 Task: Access your browsing history and clear specific entries.
Action: Mouse moved to (26, 35)
Screenshot: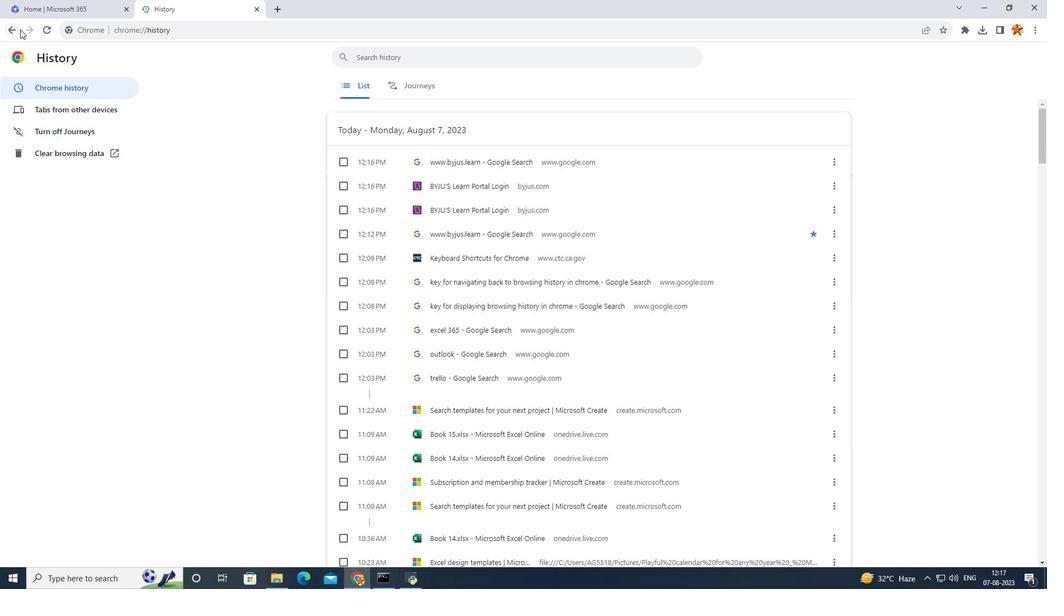 
Action: Mouse pressed left at (26, 35)
Screenshot: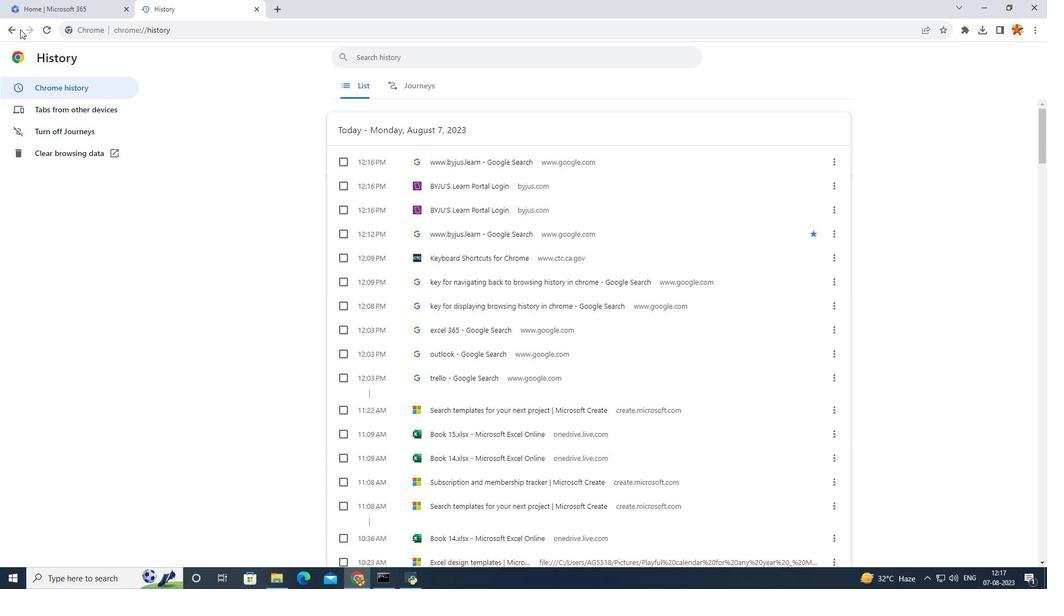 
Action: Mouse moved to (24, 35)
Screenshot: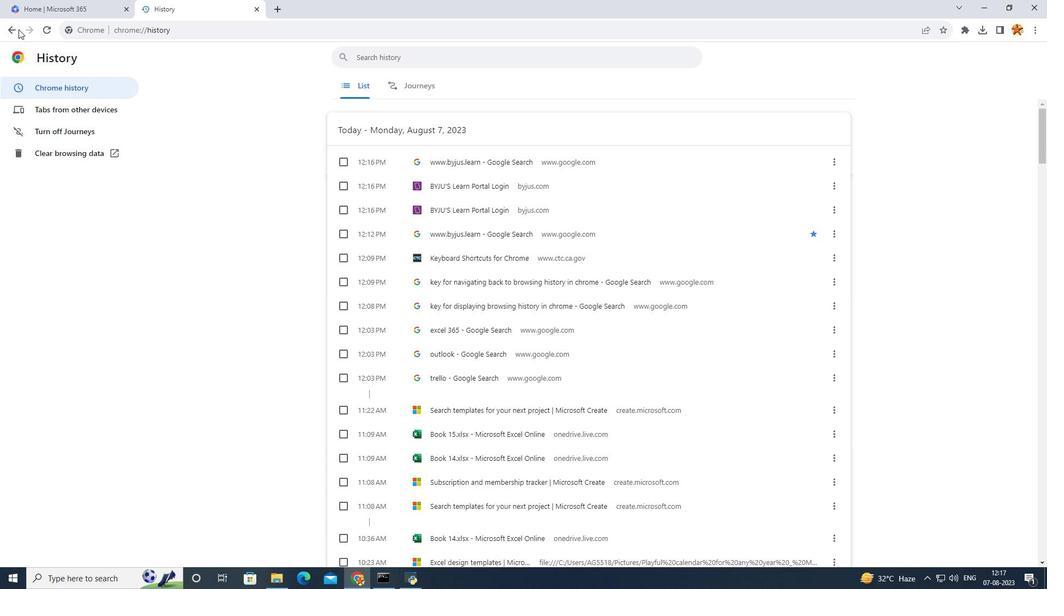 
Action: Mouse pressed left at (24, 35)
Screenshot: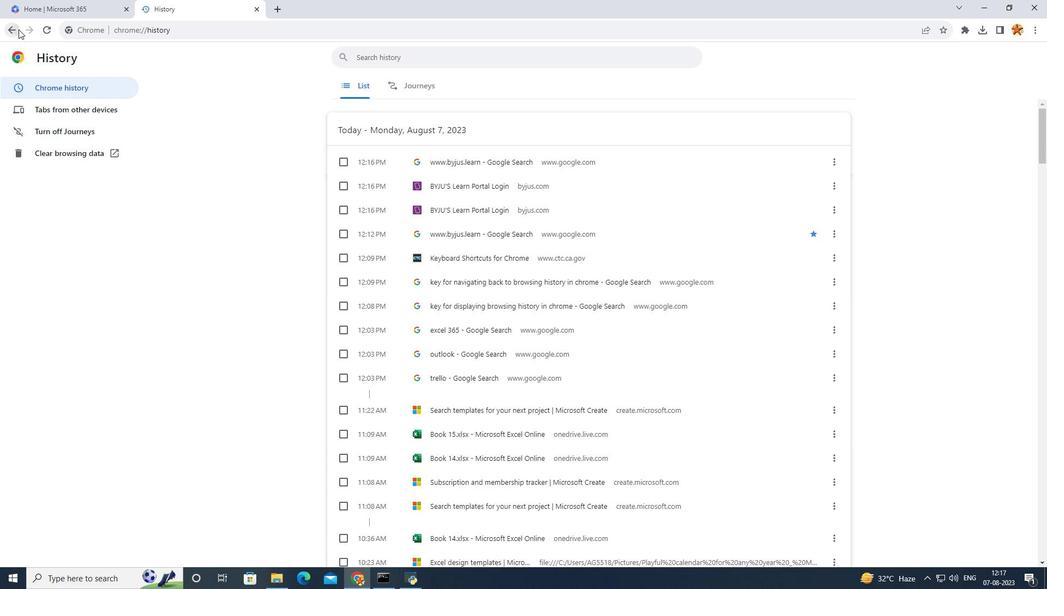 
Action: Mouse moved to (165, 56)
Screenshot: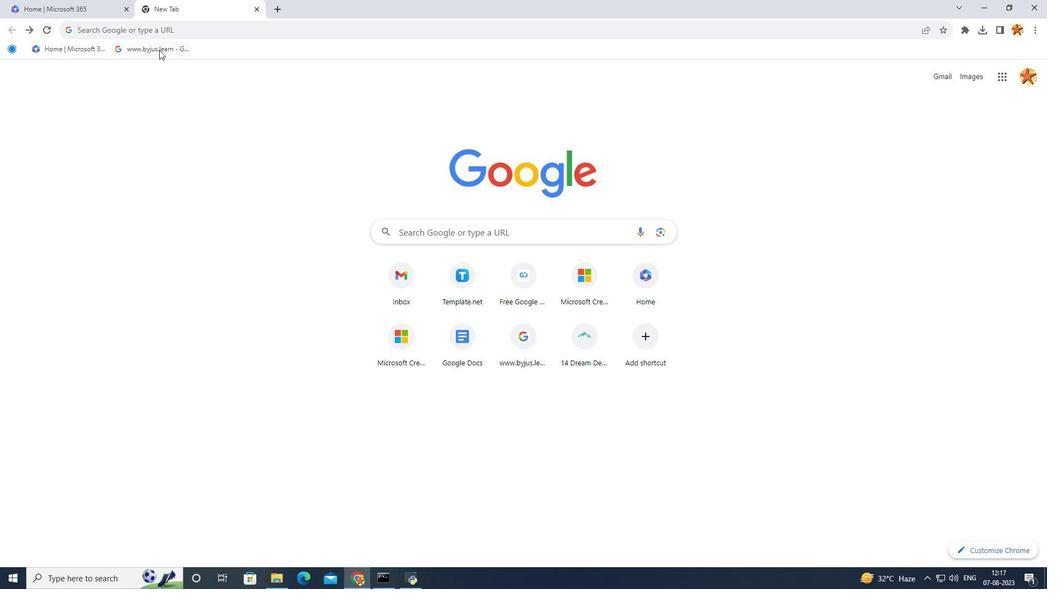 
Action: Key pressed ctrl+H
Screenshot: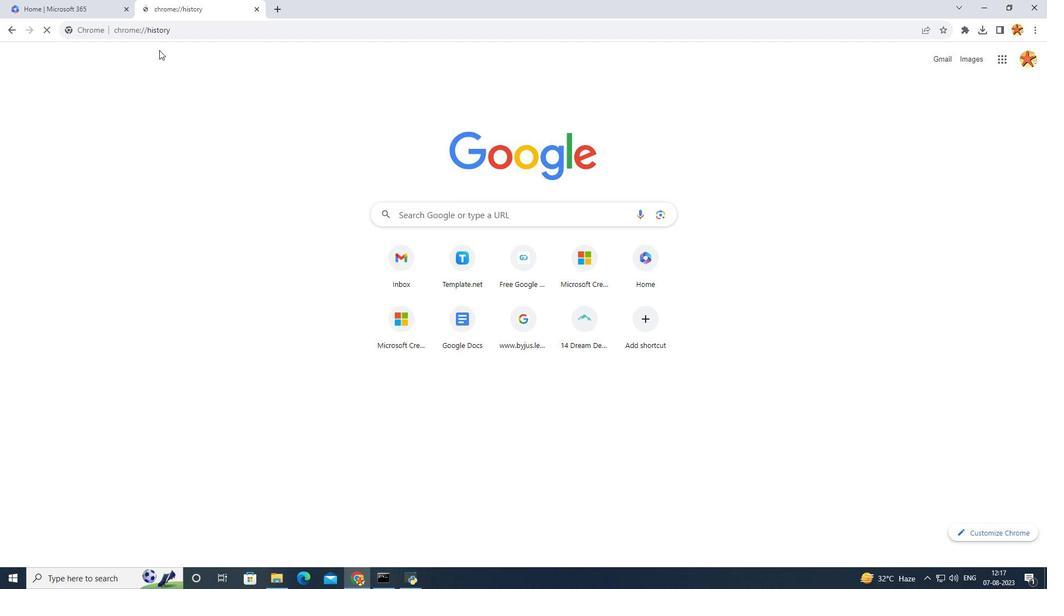 
Action: Mouse moved to (347, 215)
Screenshot: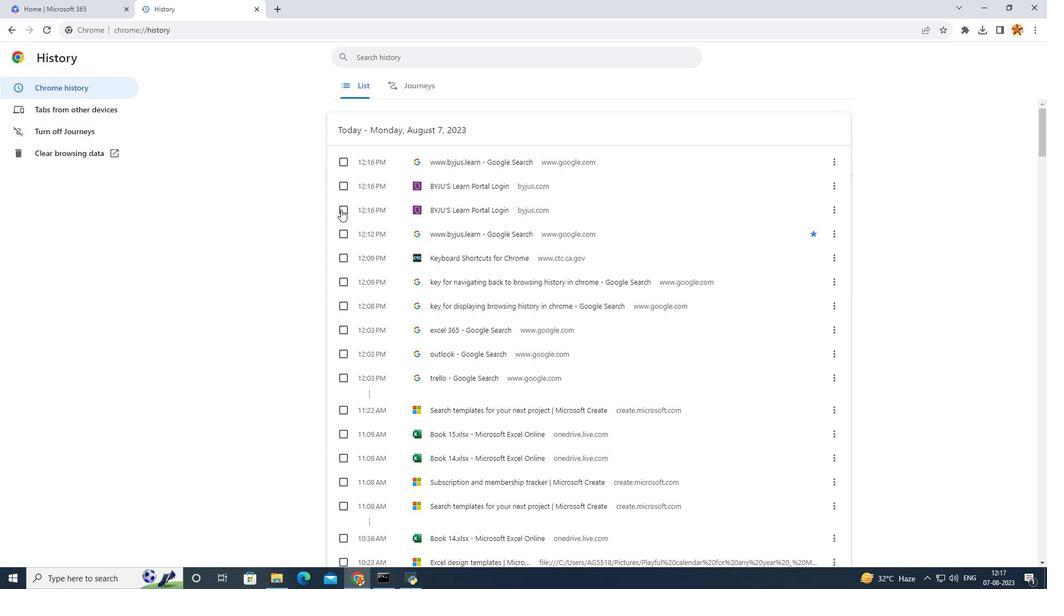 
Action: Mouse pressed left at (347, 215)
Screenshot: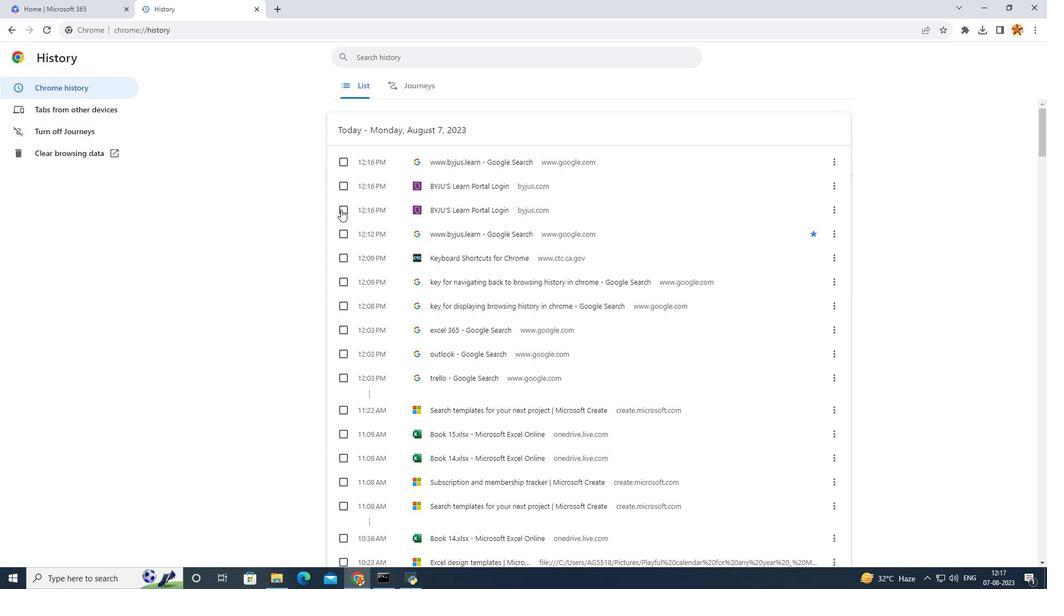 
Action: Mouse moved to (344, 237)
Screenshot: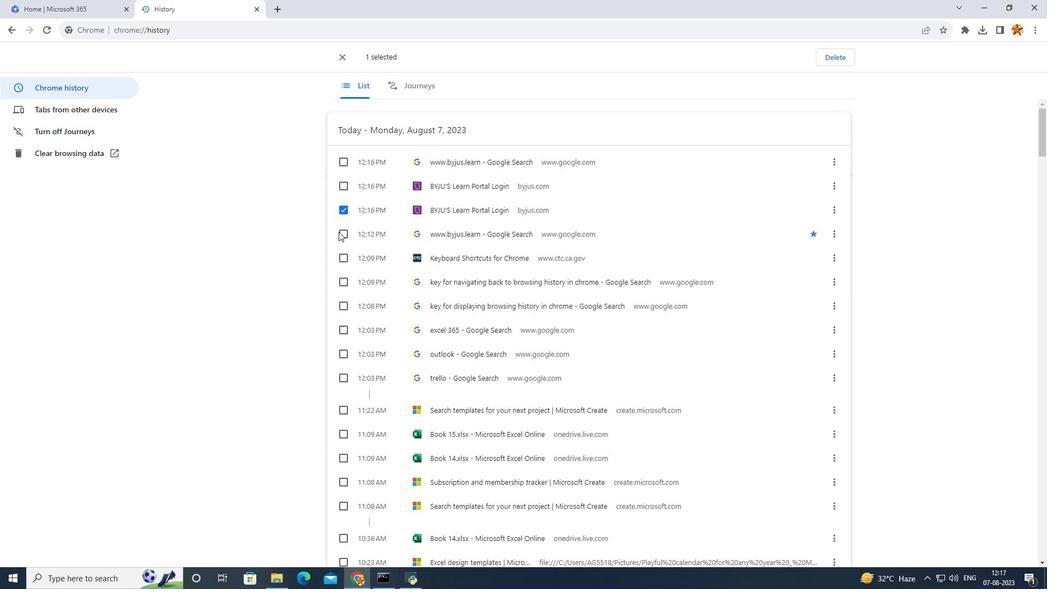 
Action: Mouse pressed left at (344, 237)
Screenshot: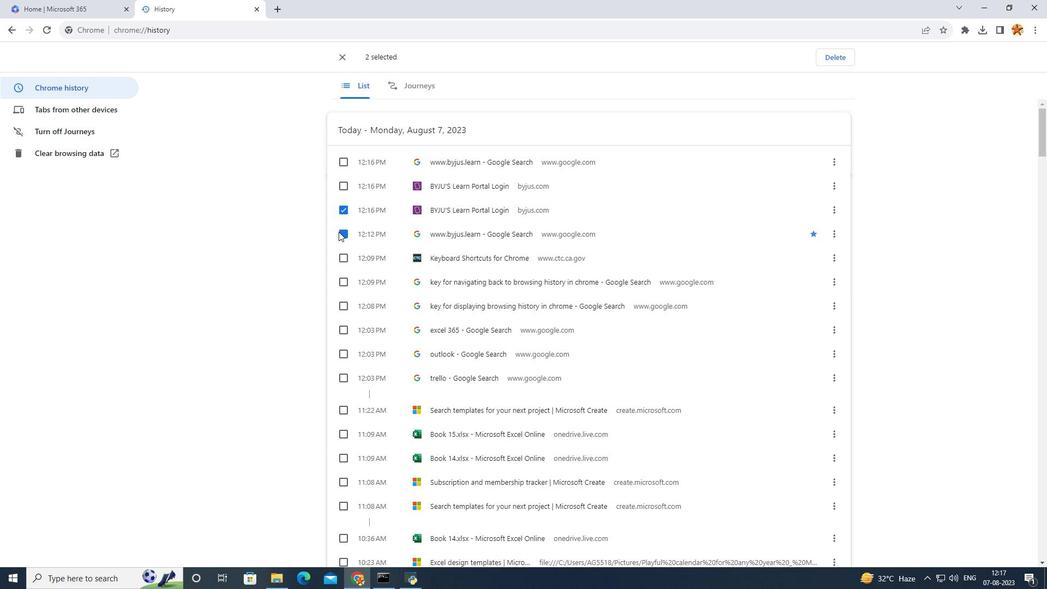 
Action: Mouse moved to (342, 271)
Screenshot: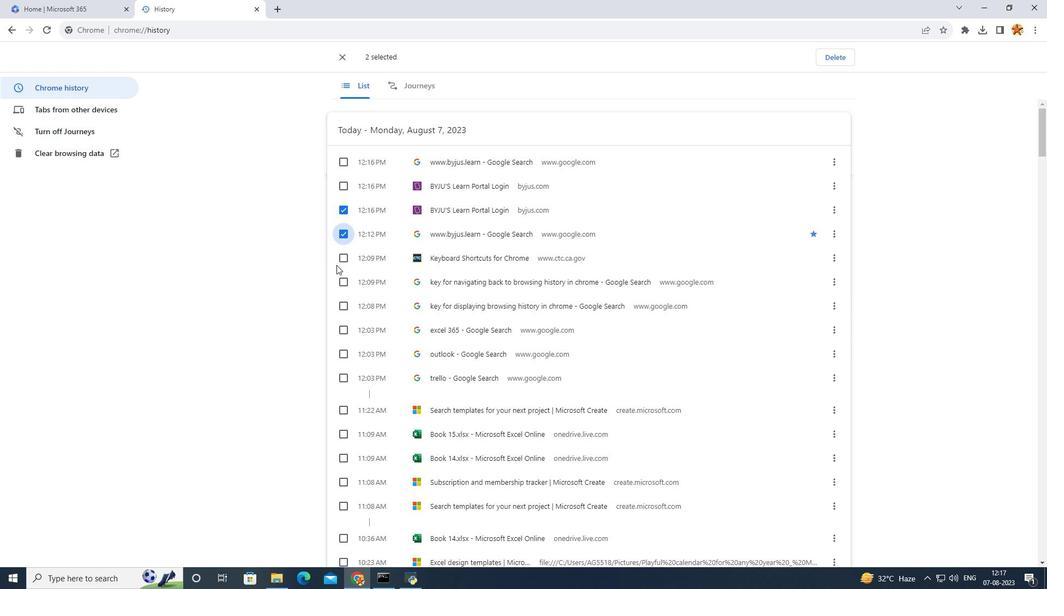 
Action: Mouse pressed left at (342, 271)
Screenshot: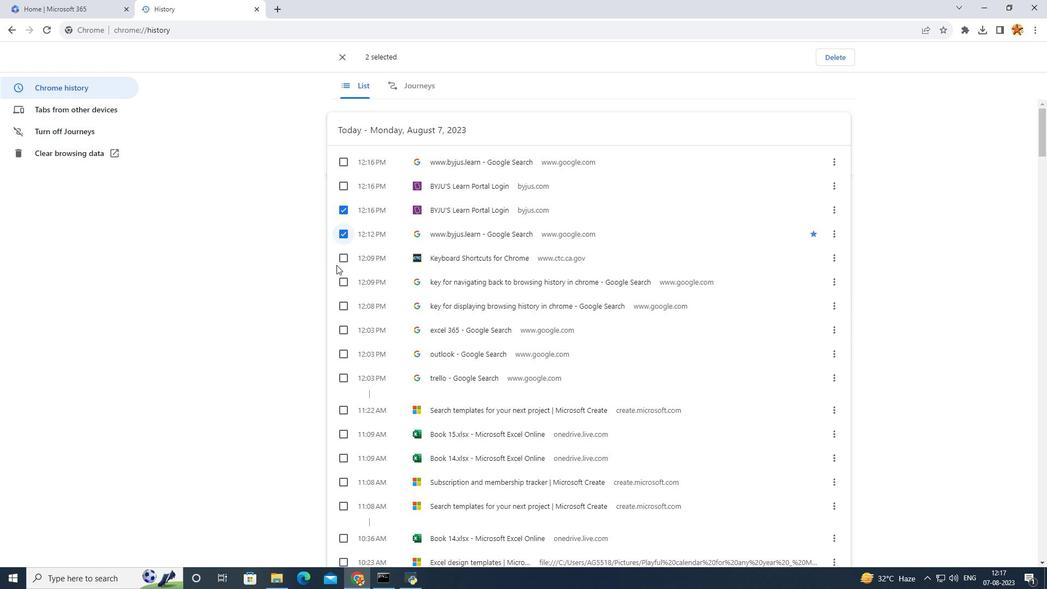 
Action: Mouse moved to (351, 345)
Screenshot: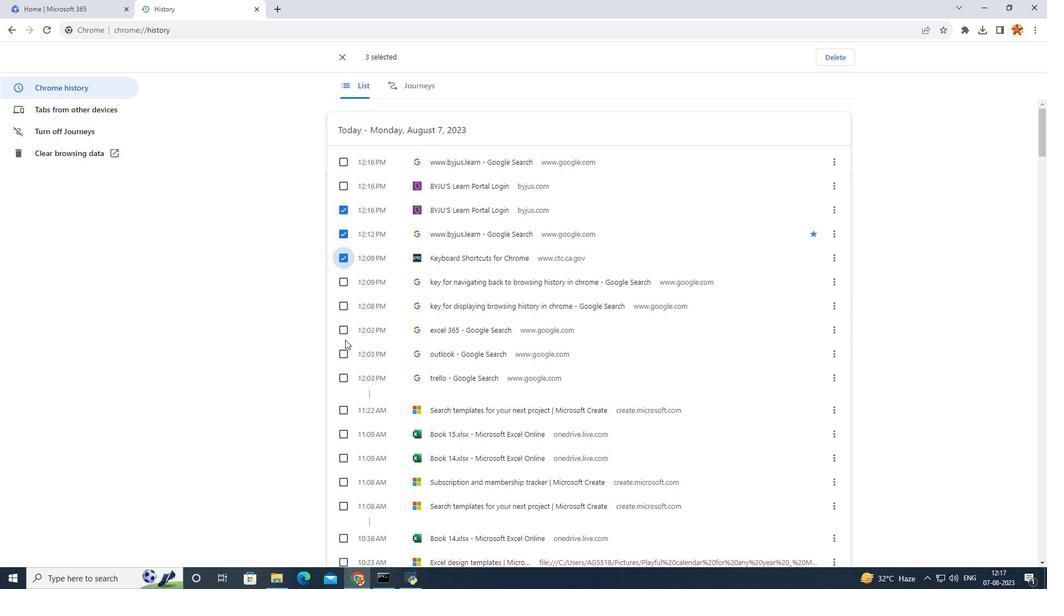 
Action: Mouse scrolled (351, 345) with delta (0, 0)
Screenshot: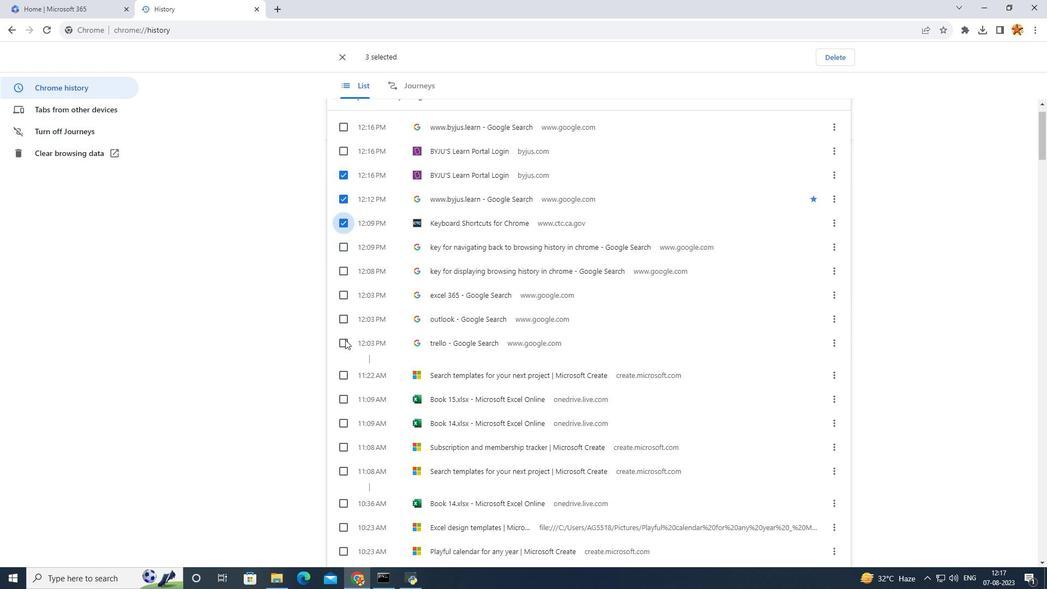 
Action: Mouse scrolled (351, 345) with delta (0, 0)
Screenshot: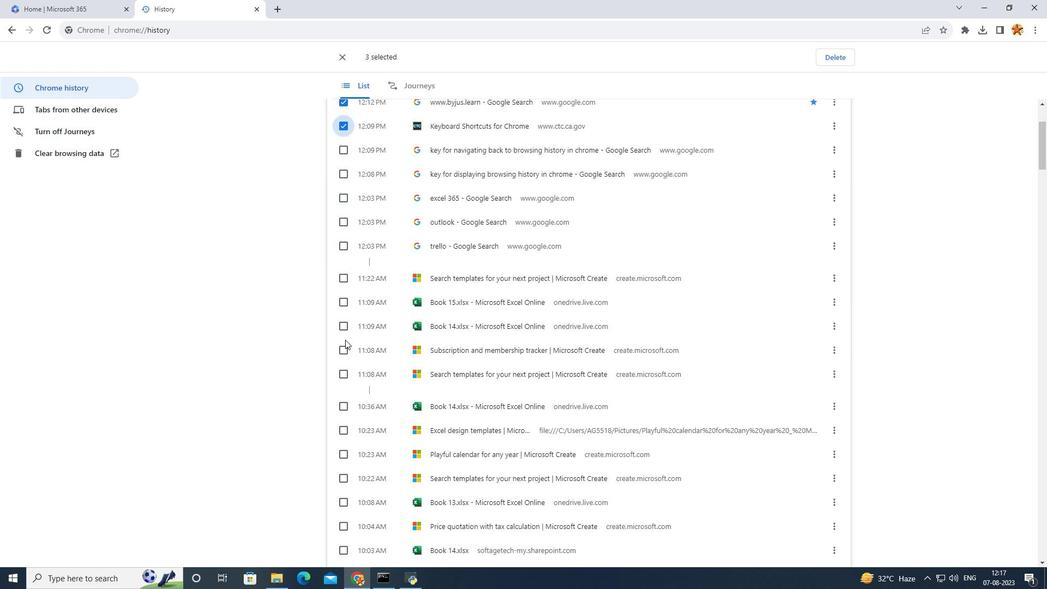 
Action: Mouse scrolled (351, 345) with delta (0, 0)
Screenshot: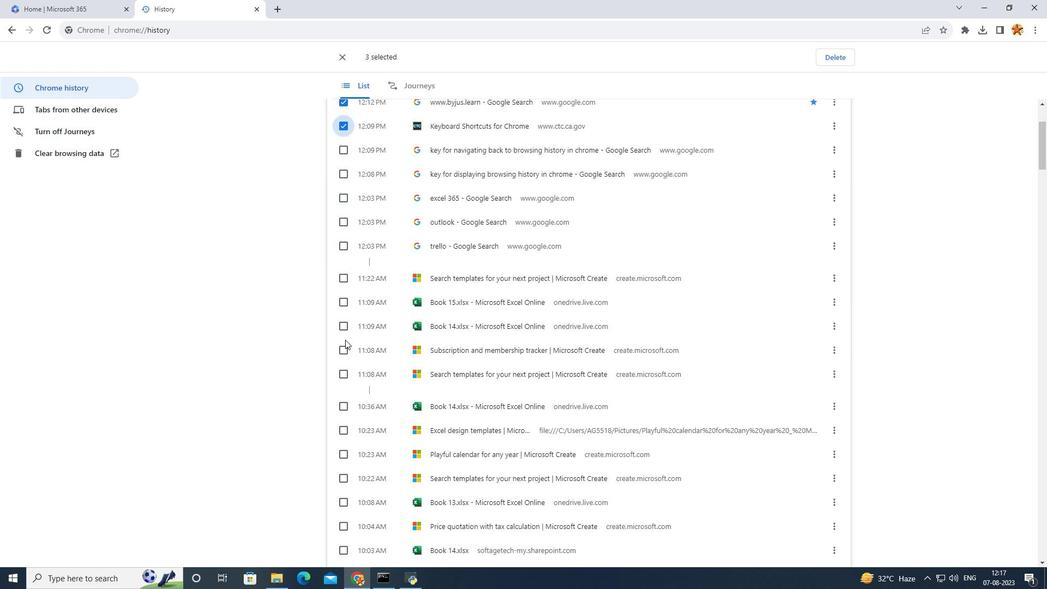 
Action: Mouse scrolled (351, 345) with delta (0, 0)
Screenshot: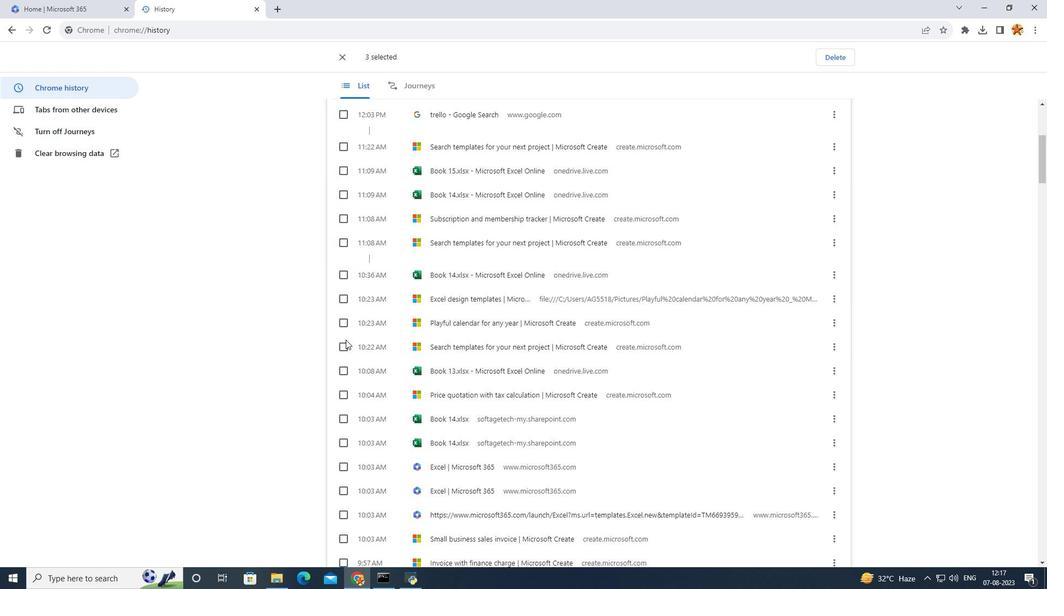 
Action: Mouse scrolled (351, 345) with delta (0, 0)
Screenshot: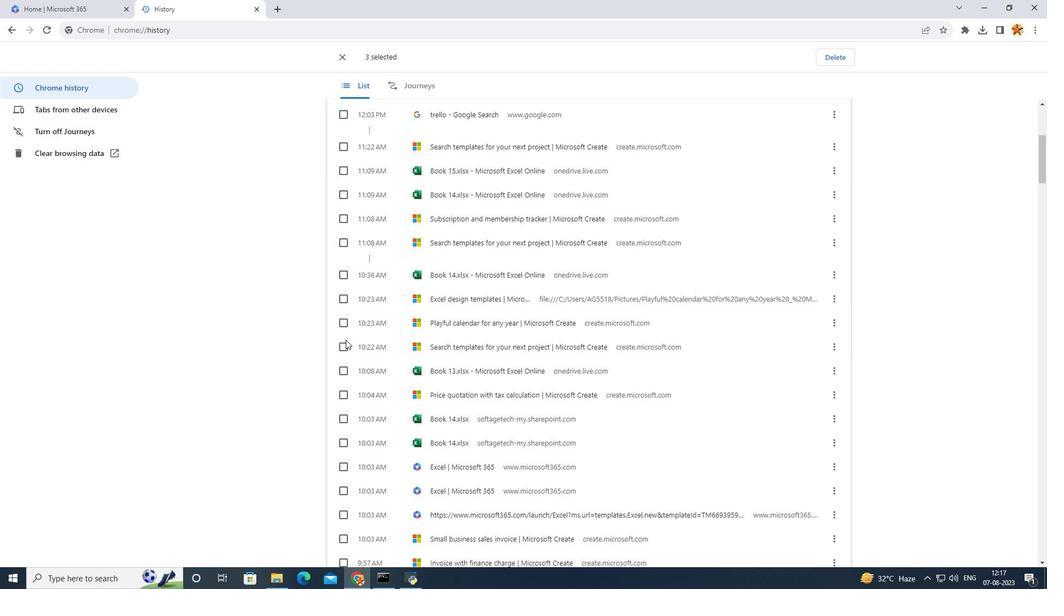 
Action: Mouse moved to (349, 369)
Screenshot: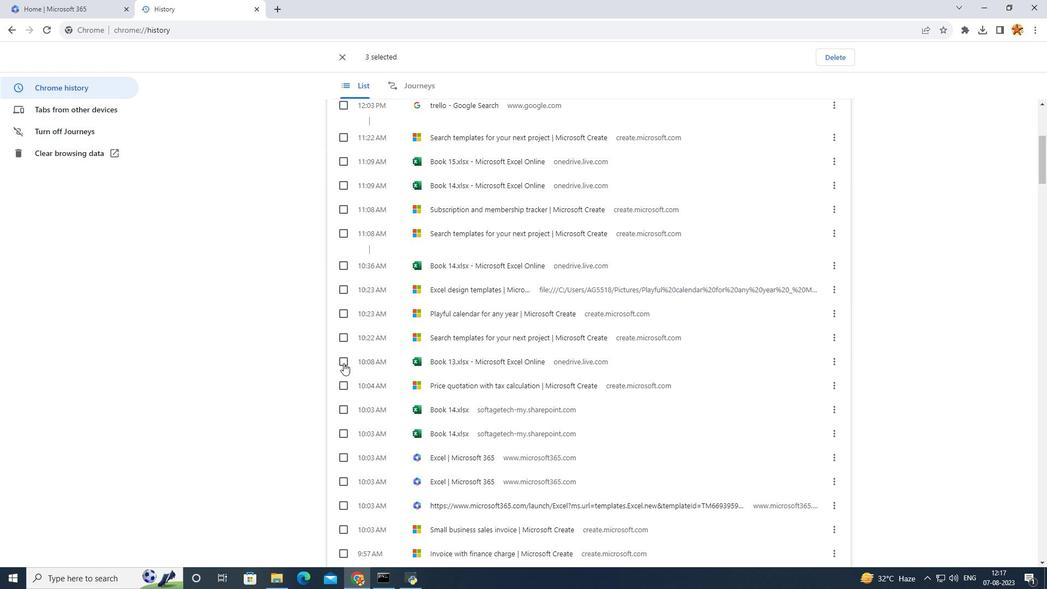 
Action: Mouse pressed left at (349, 369)
Screenshot: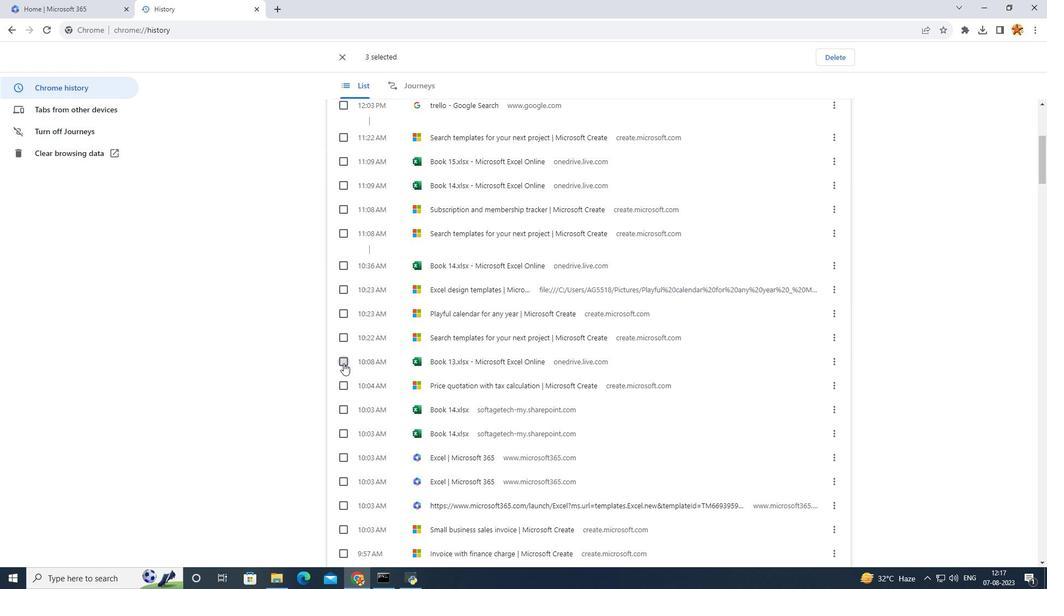 
Action: Mouse moved to (353, 400)
Screenshot: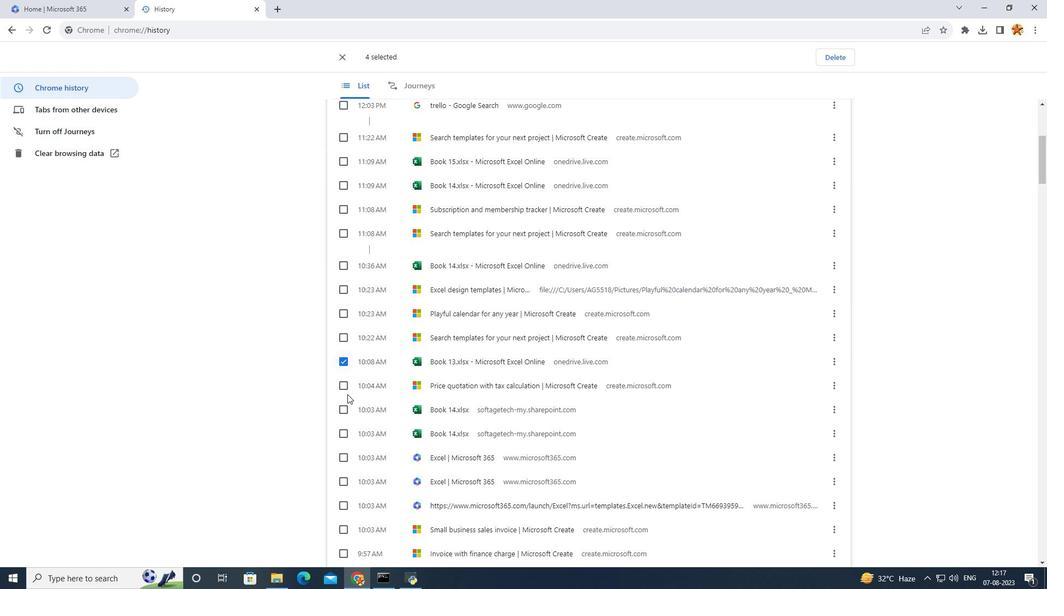 
Action: Mouse pressed left at (353, 400)
Screenshot: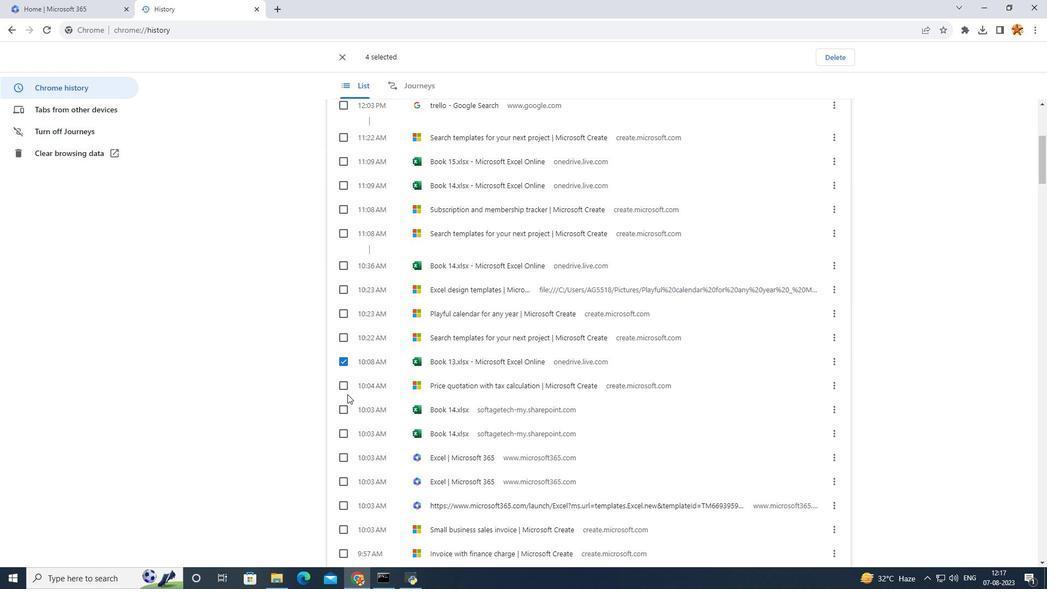 
Action: Mouse moved to (353, 421)
Screenshot: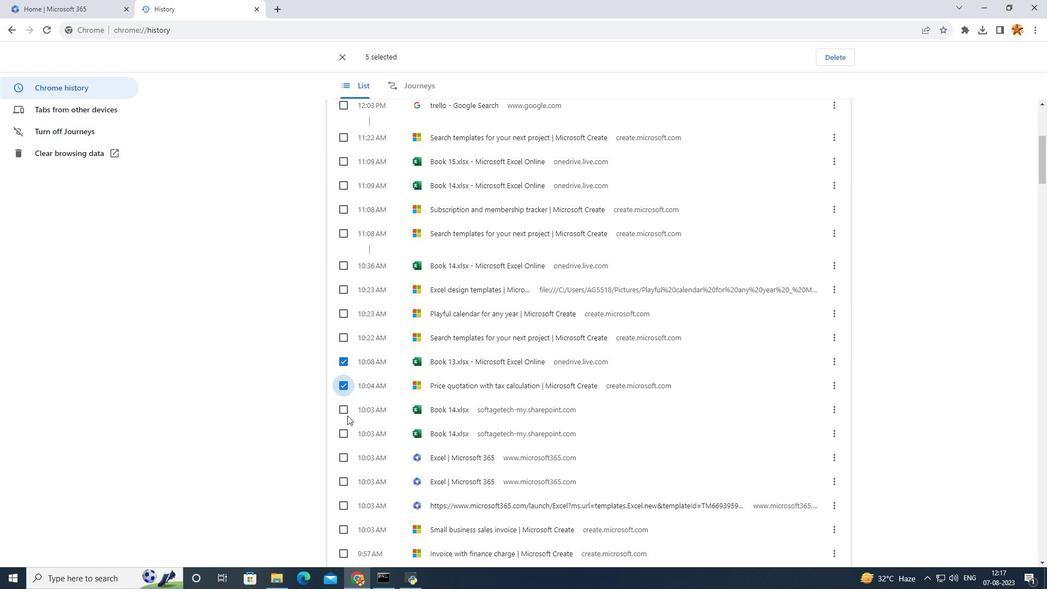 
Action: Mouse pressed left at (353, 421)
Screenshot: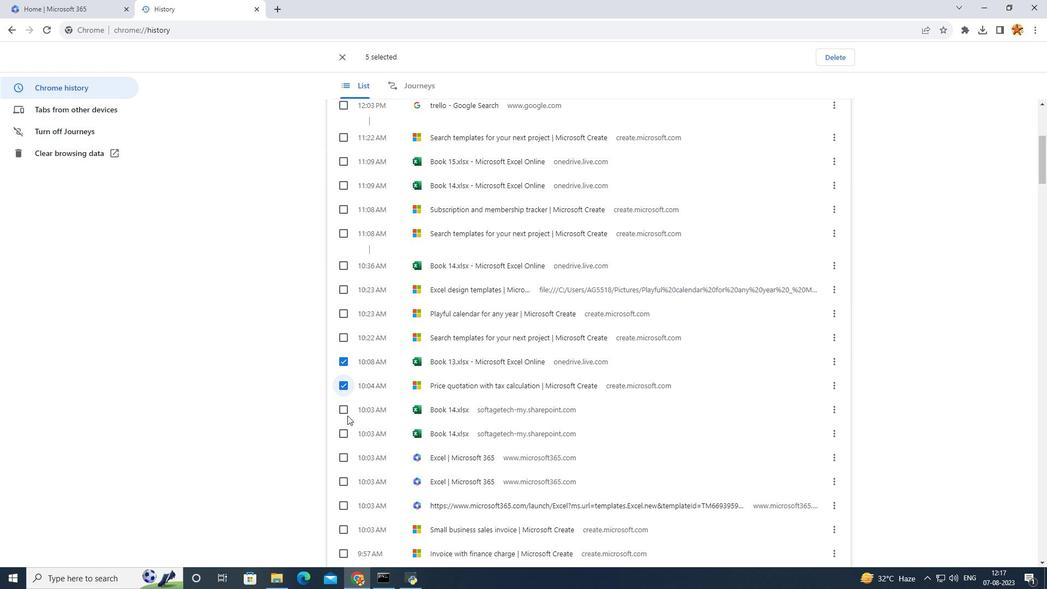 
Action: Mouse moved to (353, 439)
Screenshot: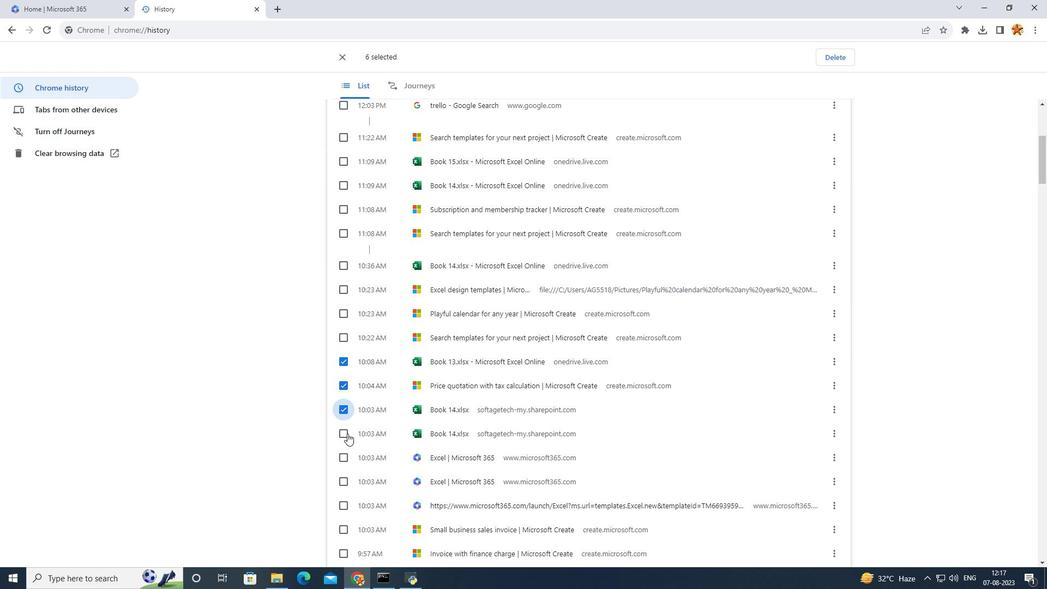 
Action: Mouse pressed left at (353, 439)
Screenshot: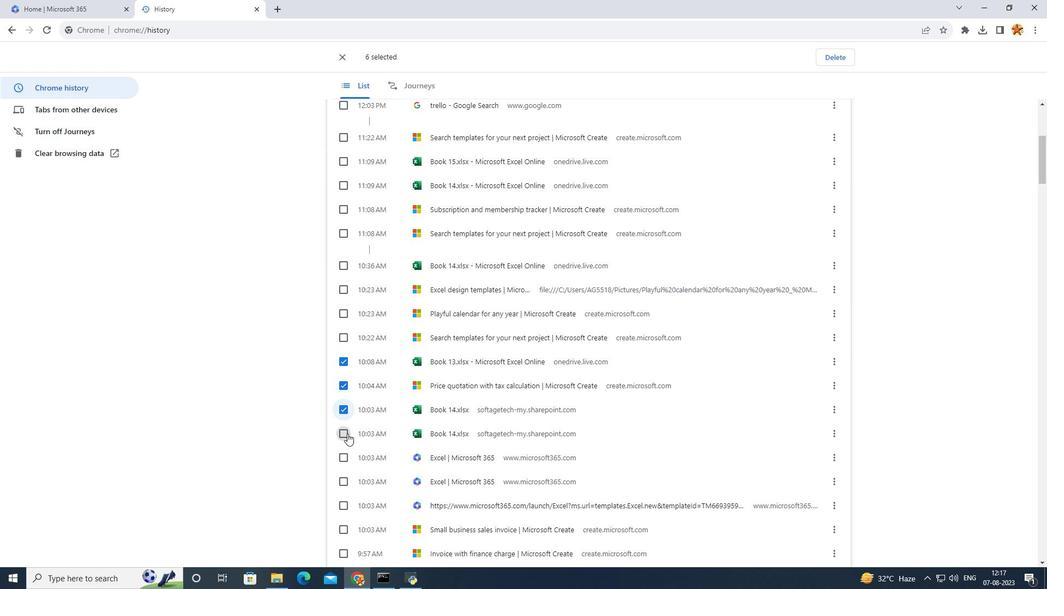 
Action: Mouse moved to (351, 465)
Screenshot: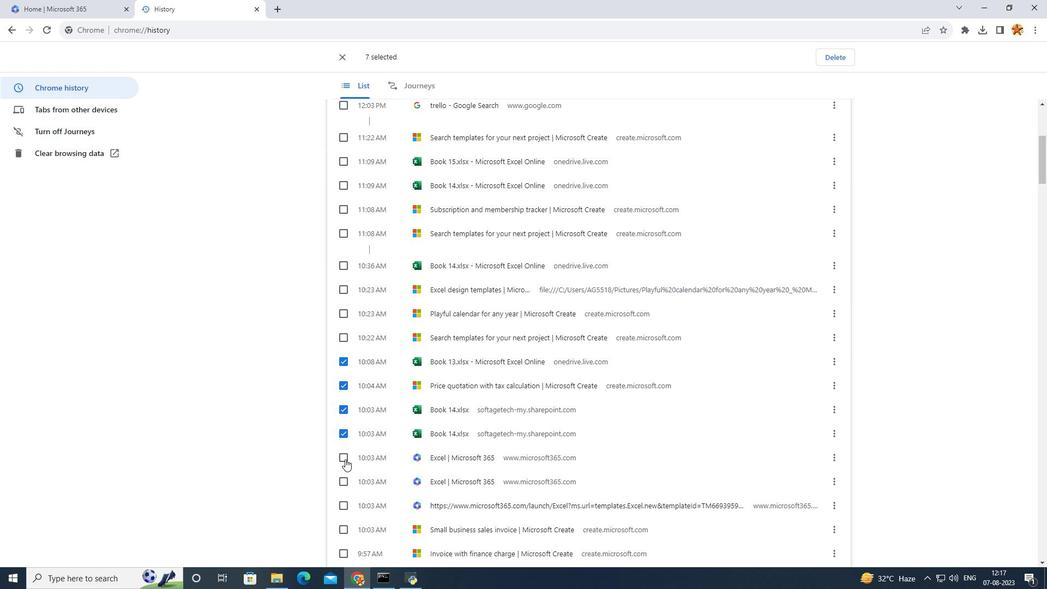 
Action: Mouse pressed left at (351, 465)
Screenshot: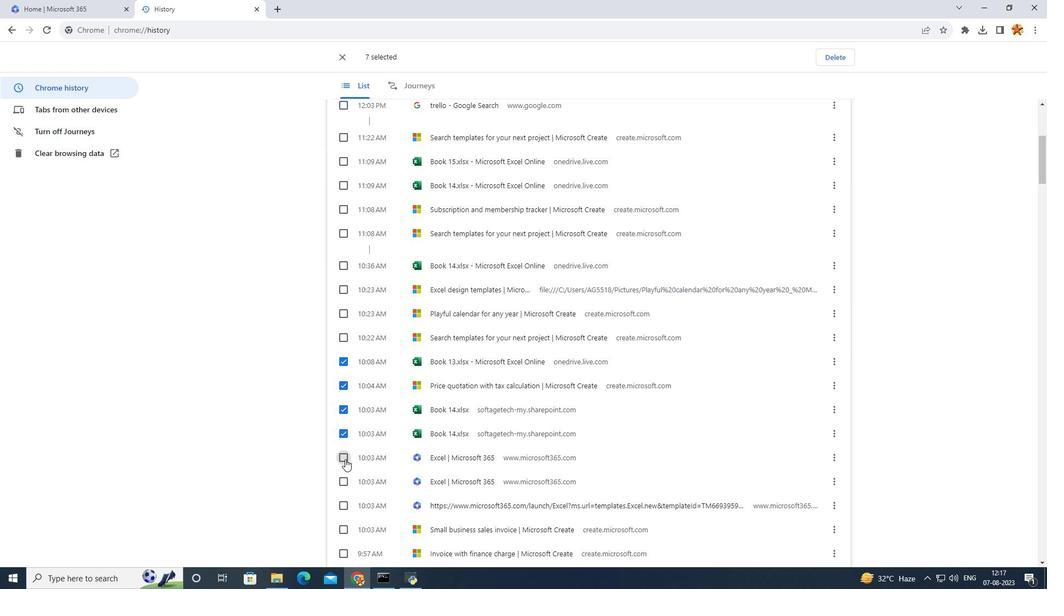 
Action: Mouse moved to (353, 492)
Screenshot: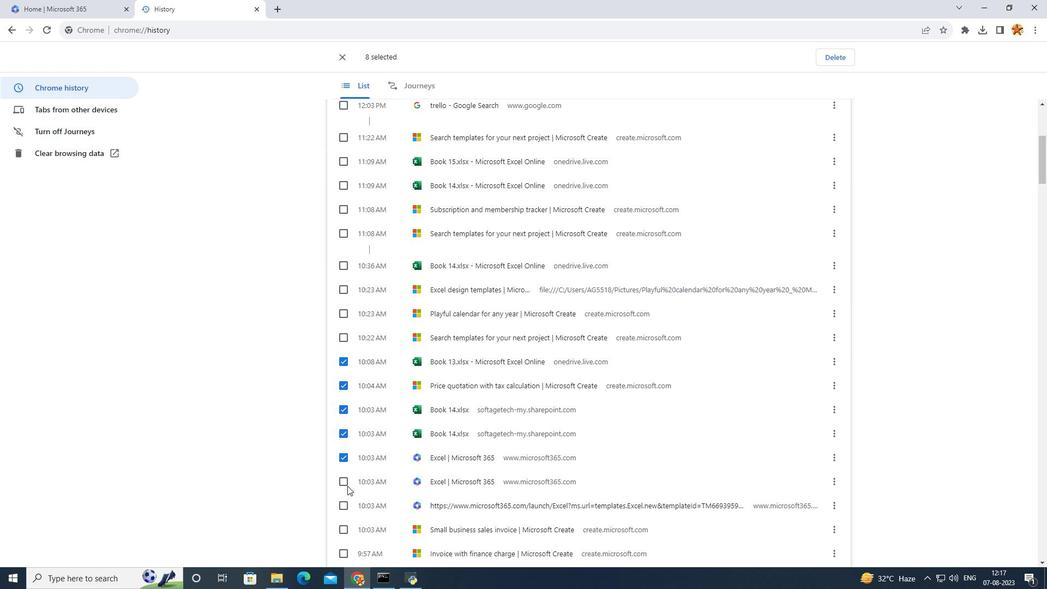 
Action: Mouse pressed left at (353, 492)
Screenshot: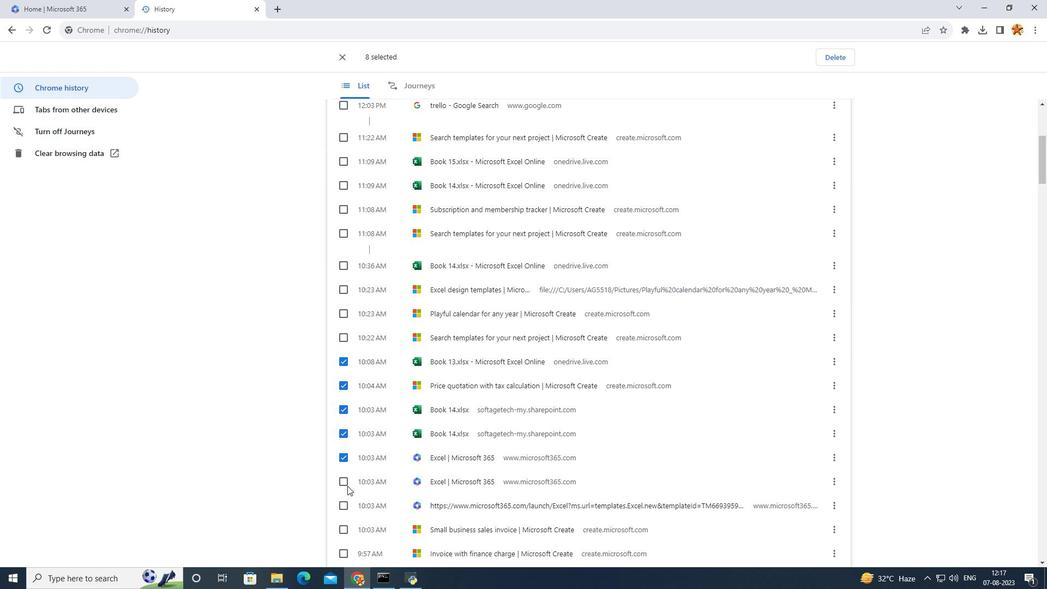 
Action: Mouse moved to (351, 509)
Screenshot: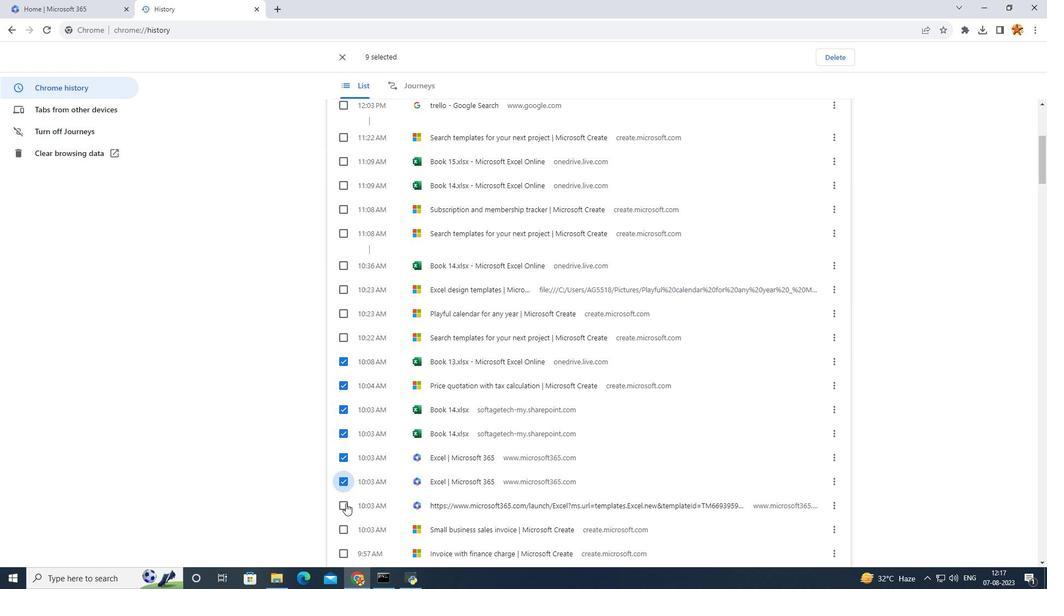 
Action: Mouse pressed left at (351, 509)
Screenshot: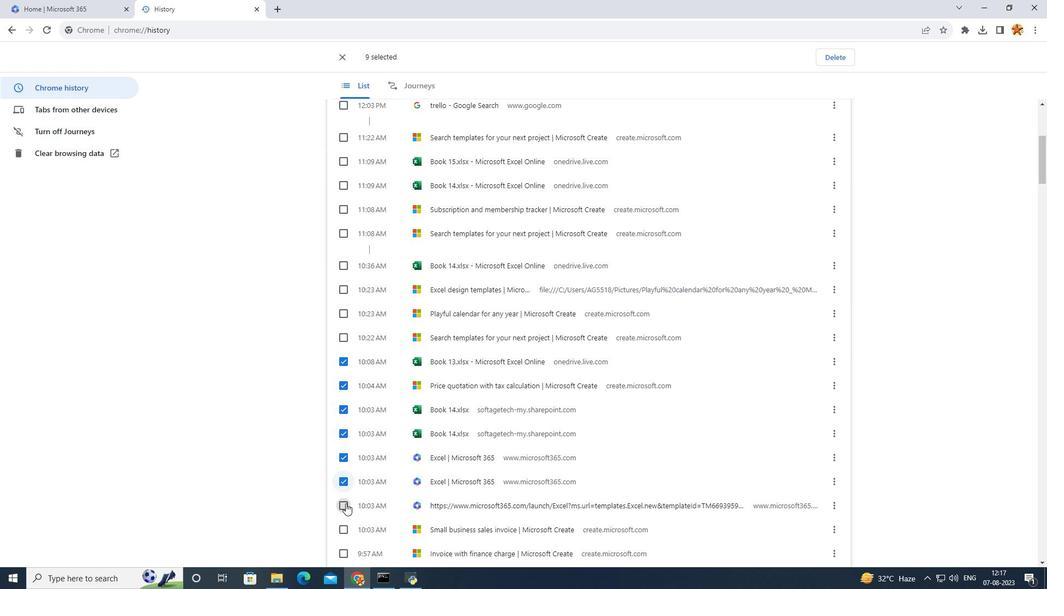 
Action: Mouse moved to (593, 350)
Screenshot: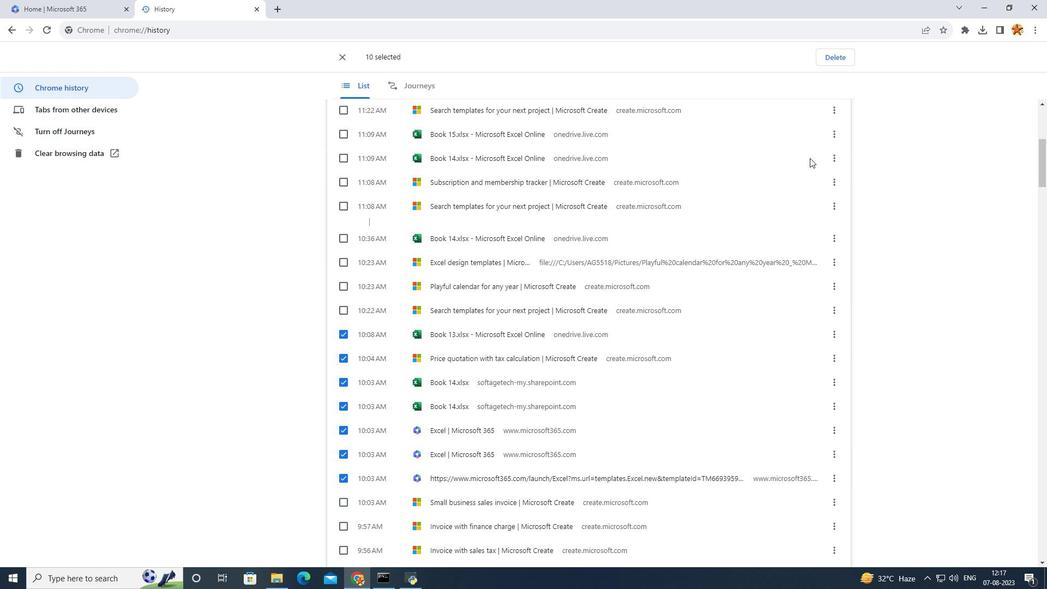 
Action: Mouse scrolled (412, 478) with delta (0, 0)
Screenshot: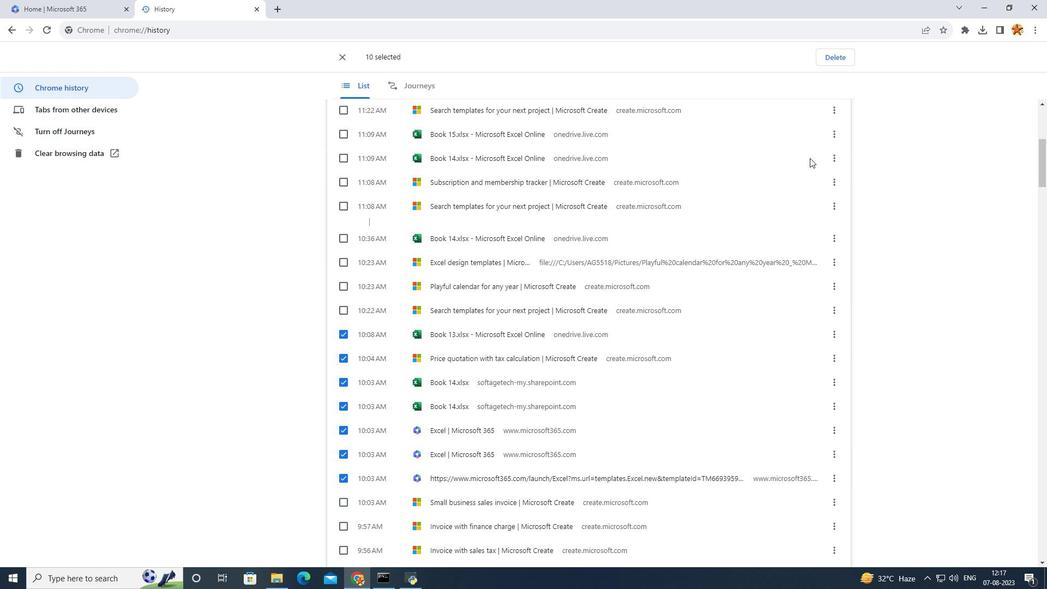 
Action: Mouse moved to (847, 66)
Screenshot: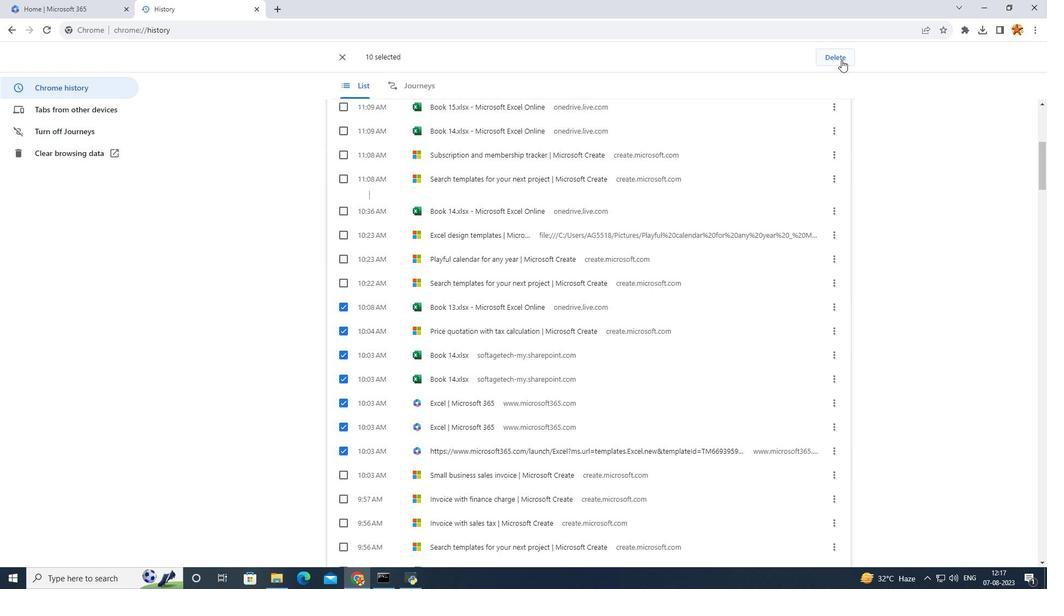 
Action: Mouse pressed left at (847, 66)
Screenshot: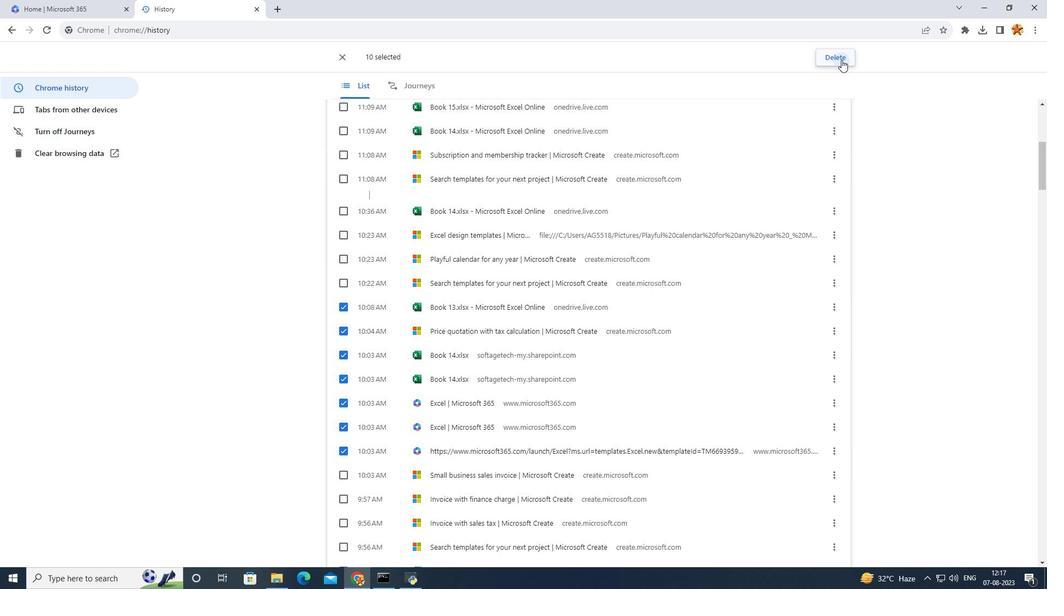 
Action: Mouse moved to (638, 334)
Screenshot: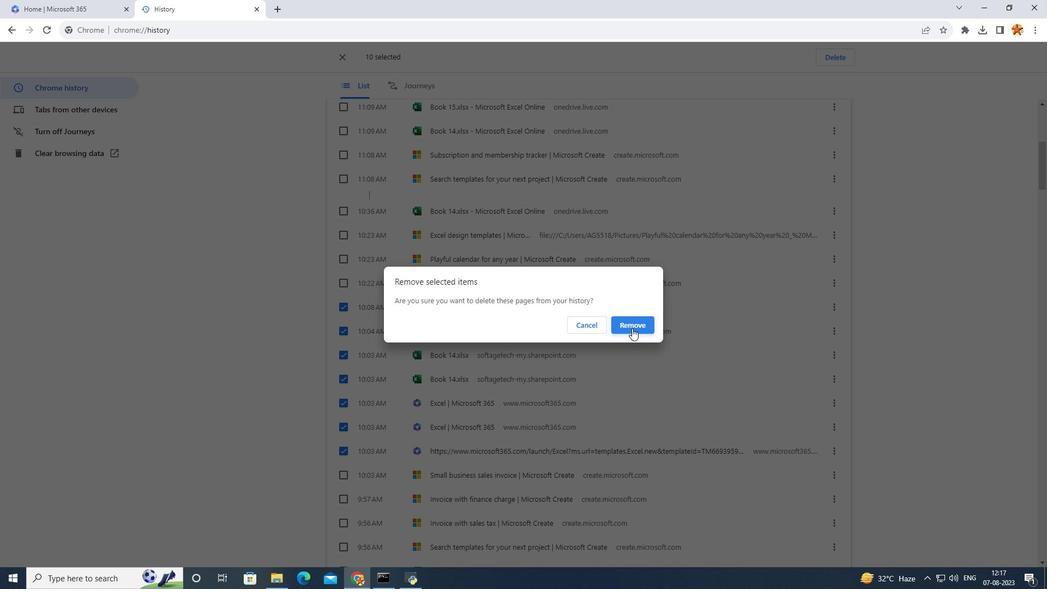 
Action: Mouse pressed left at (638, 334)
Screenshot: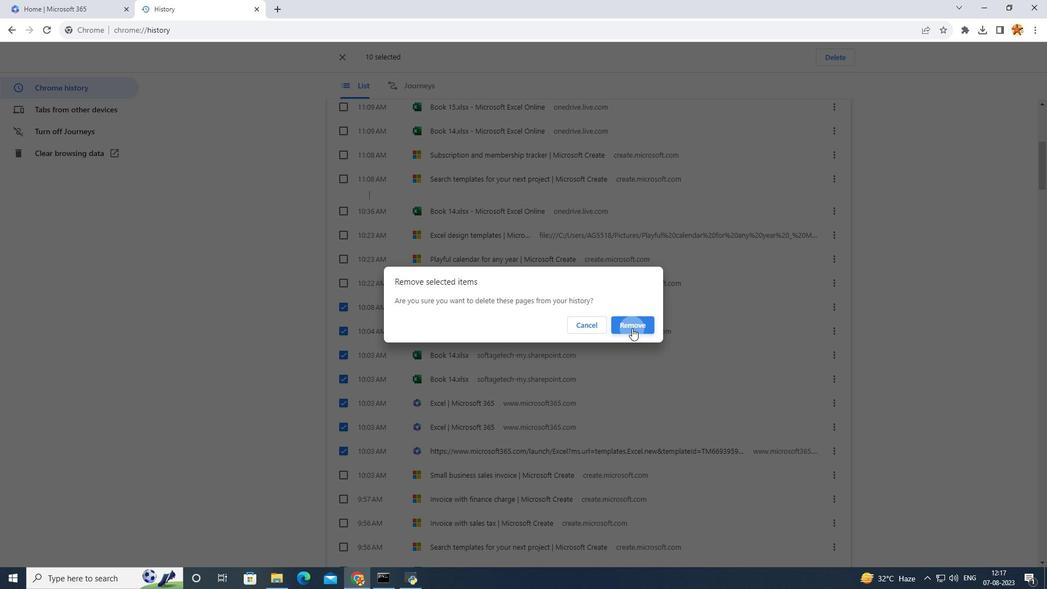 
Action: Mouse moved to (599, 253)
Screenshot: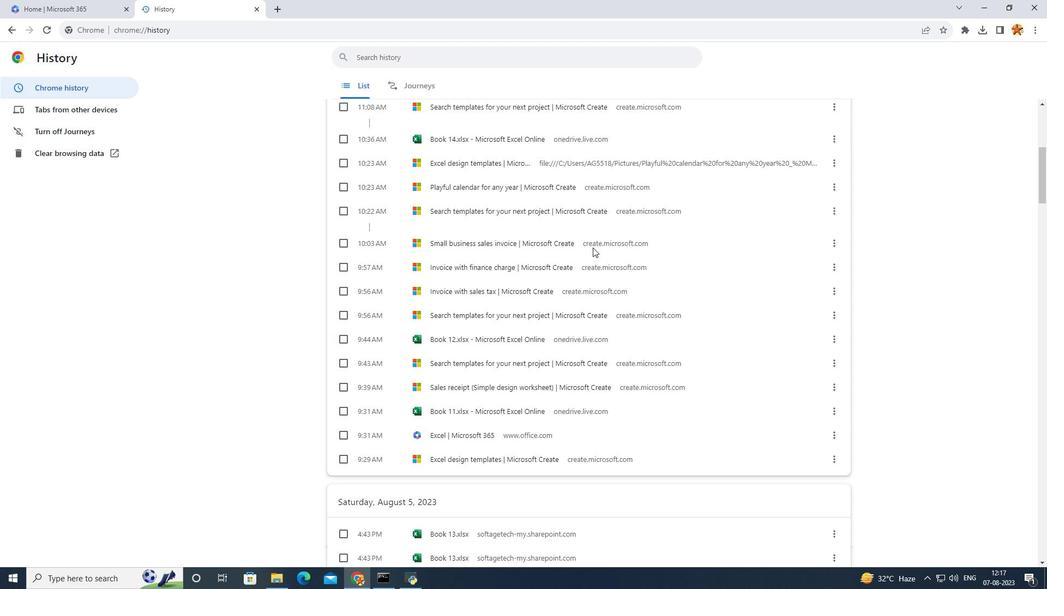 
